 Task: Check the average views per listing of quartz counters in the last 3 years.
Action: Mouse moved to (808, 187)
Screenshot: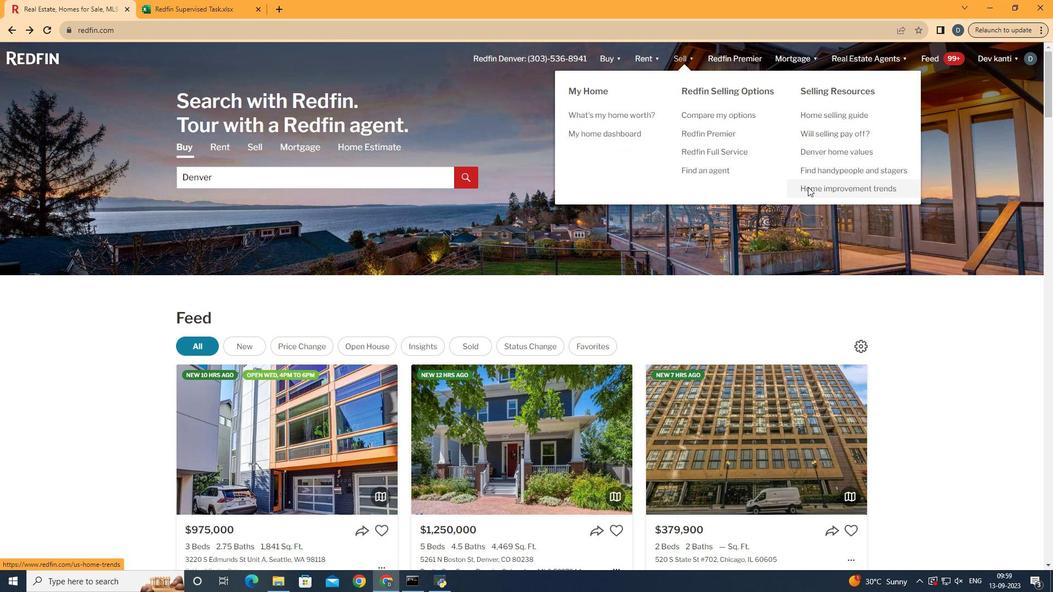 
Action: Mouse pressed left at (808, 187)
Screenshot: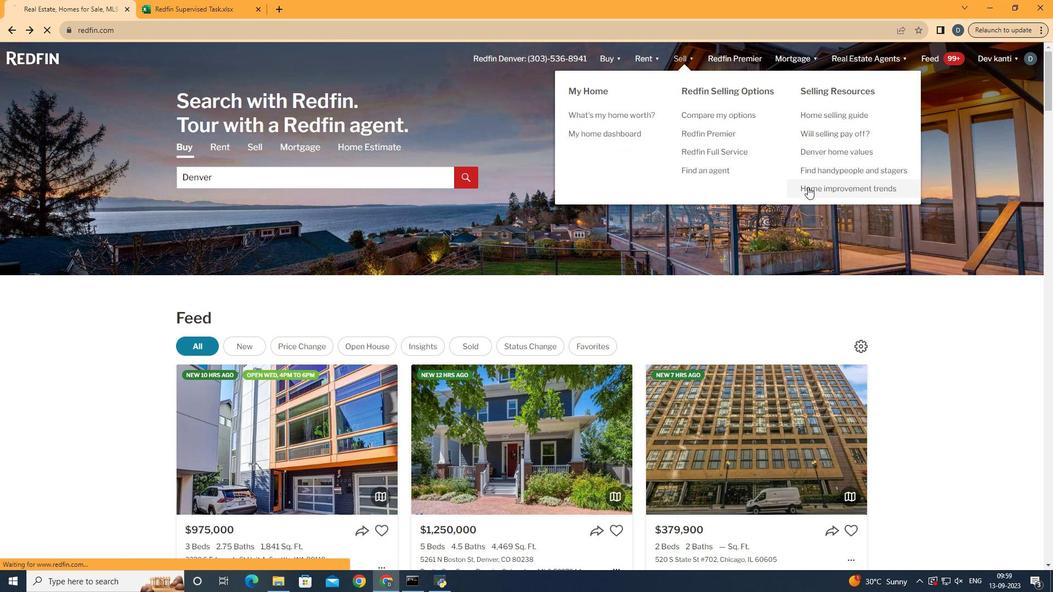 
Action: Mouse moved to (272, 216)
Screenshot: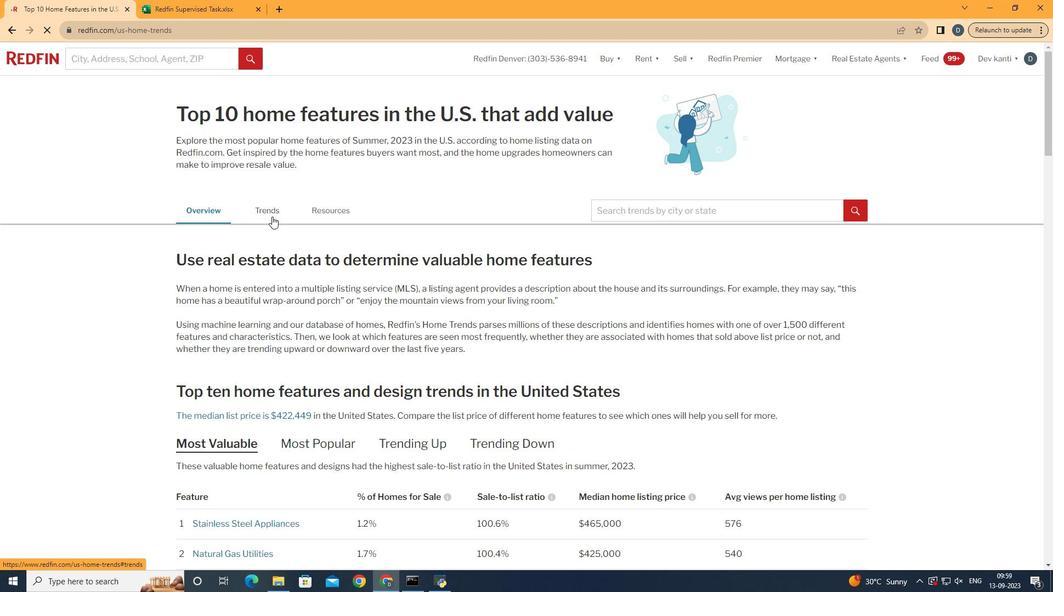 
Action: Mouse pressed left at (272, 216)
Screenshot: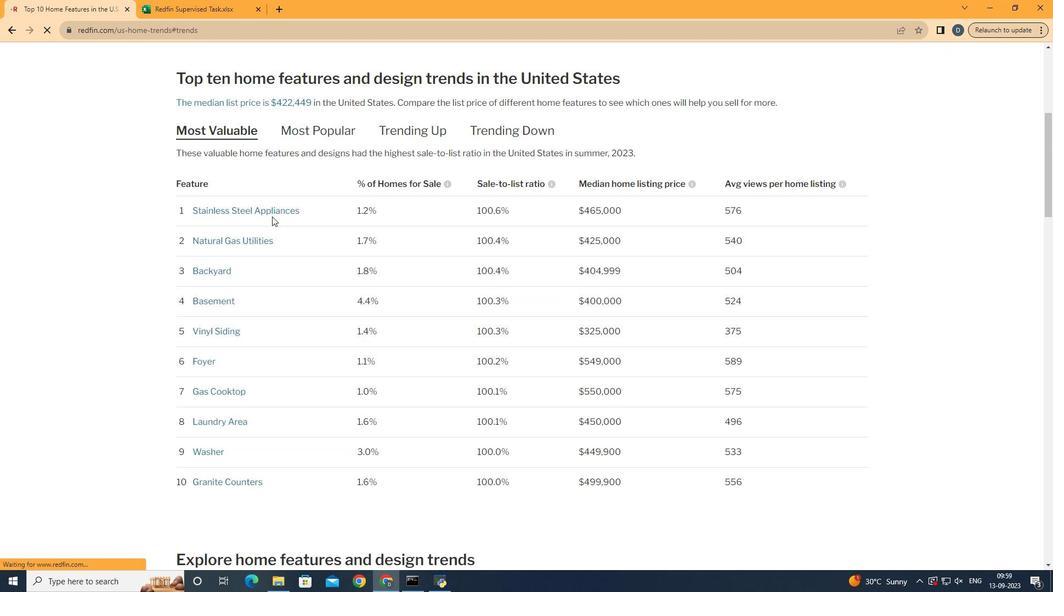 
Action: Mouse moved to (499, 296)
Screenshot: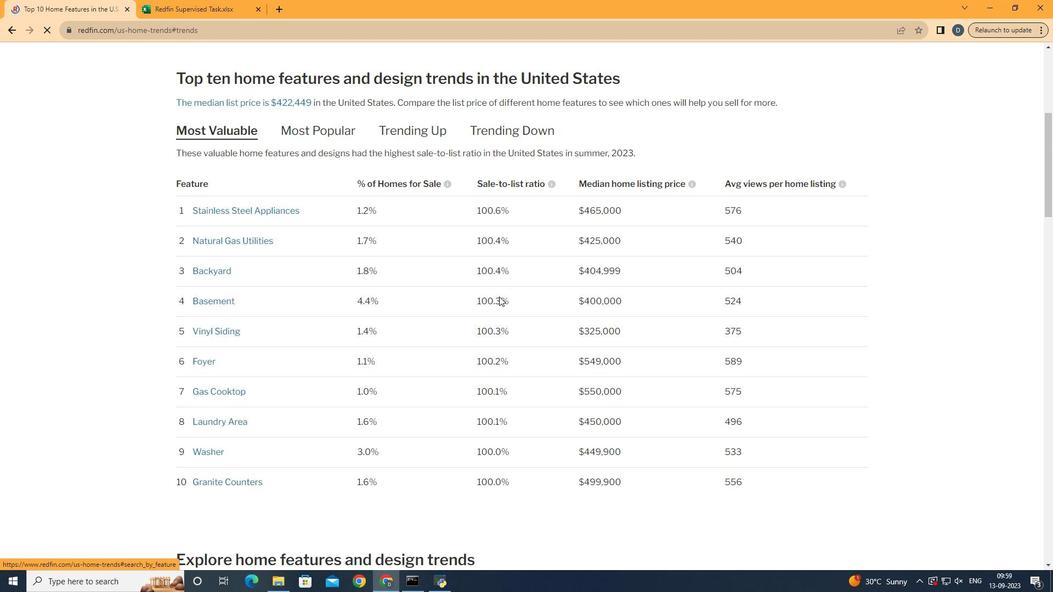 
Action: Mouse scrolled (499, 296) with delta (0, 0)
Screenshot: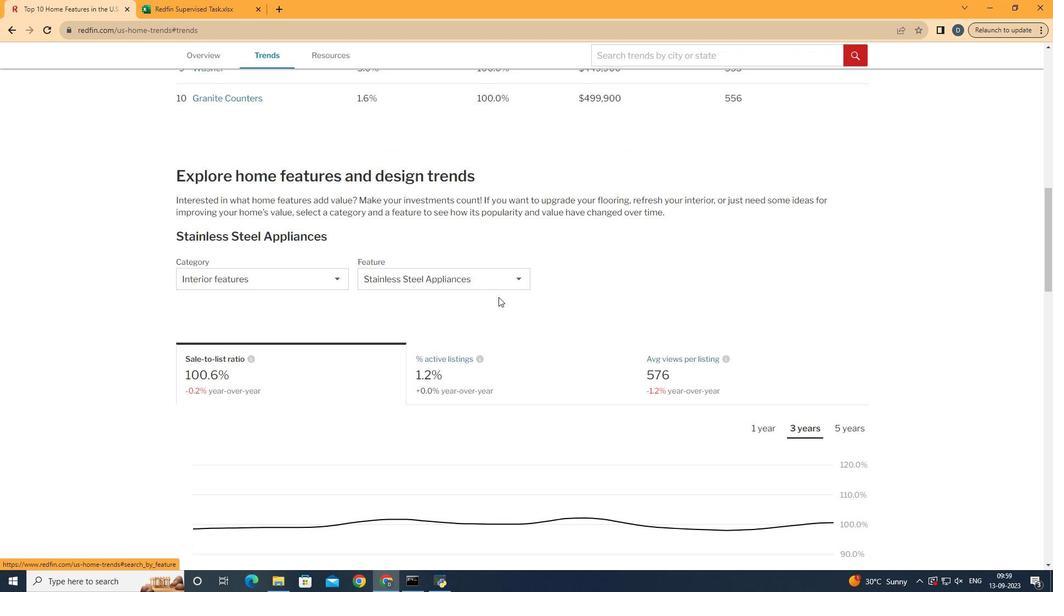 
Action: Mouse scrolled (499, 296) with delta (0, 0)
Screenshot: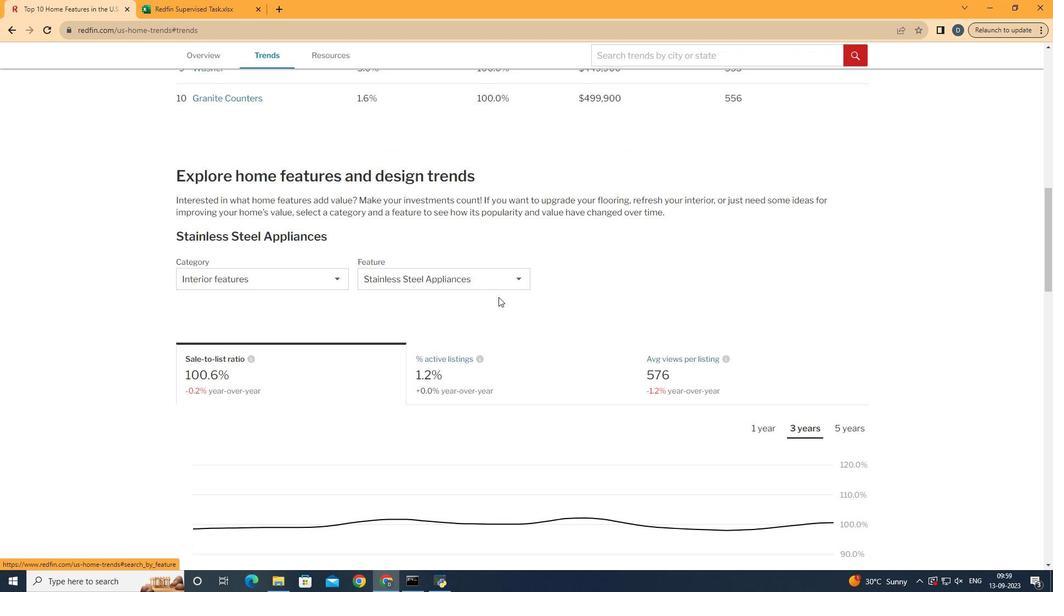 
Action: Mouse scrolled (499, 296) with delta (0, 0)
Screenshot: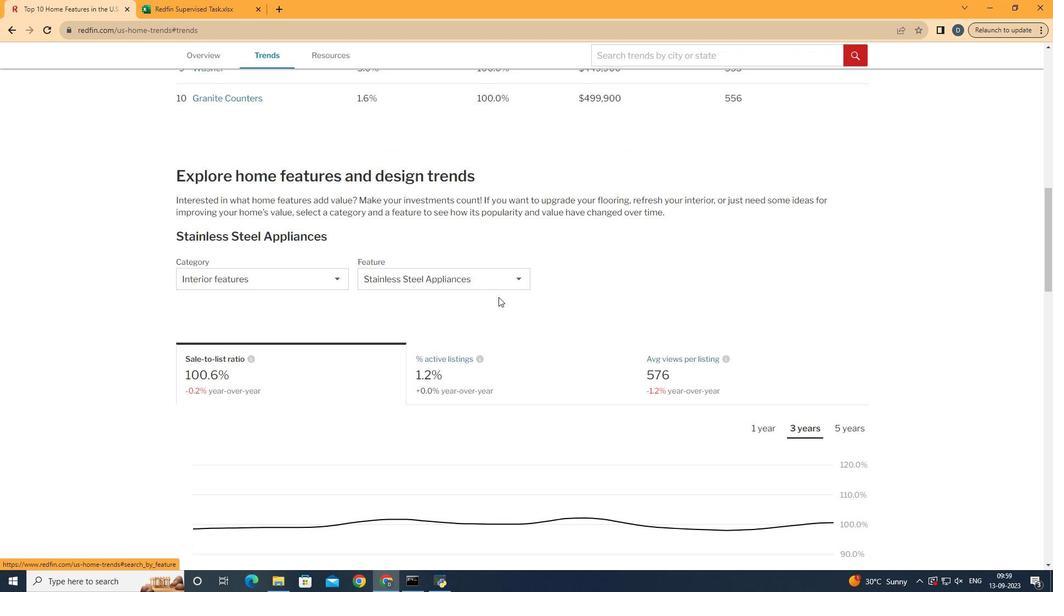 
Action: Mouse scrolled (499, 296) with delta (0, 0)
Screenshot: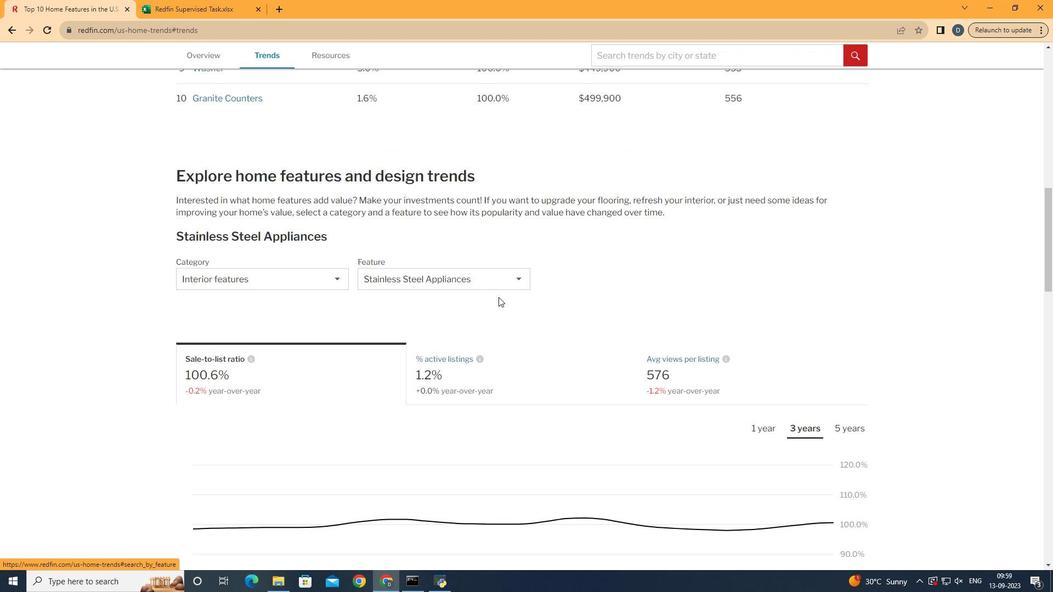 
Action: Mouse scrolled (499, 296) with delta (0, 0)
Screenshot: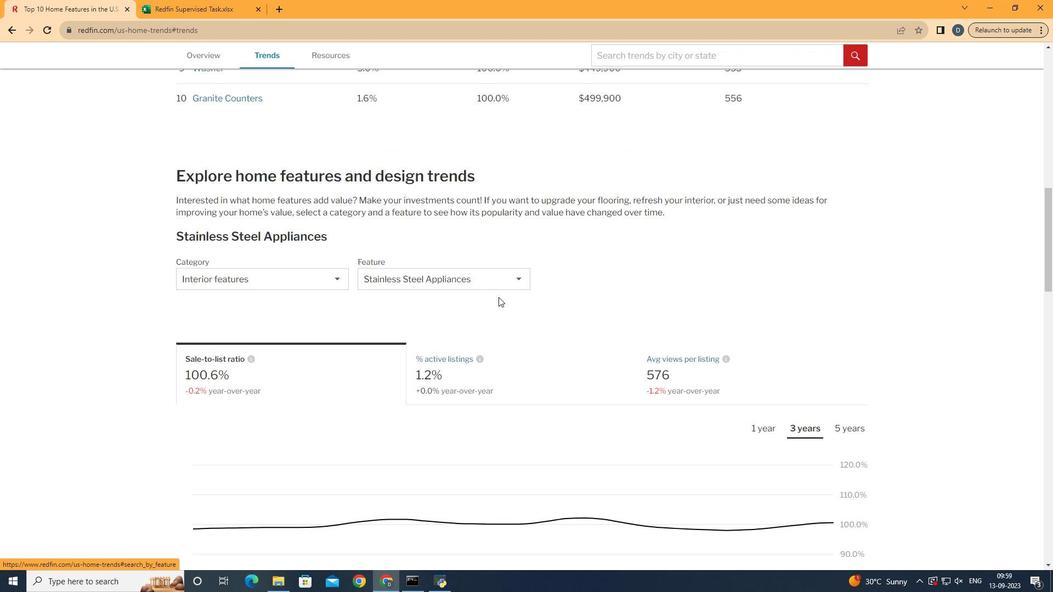 
Action: Mouse scrolled (499, 296) with delta (0, 0)
Screenshot: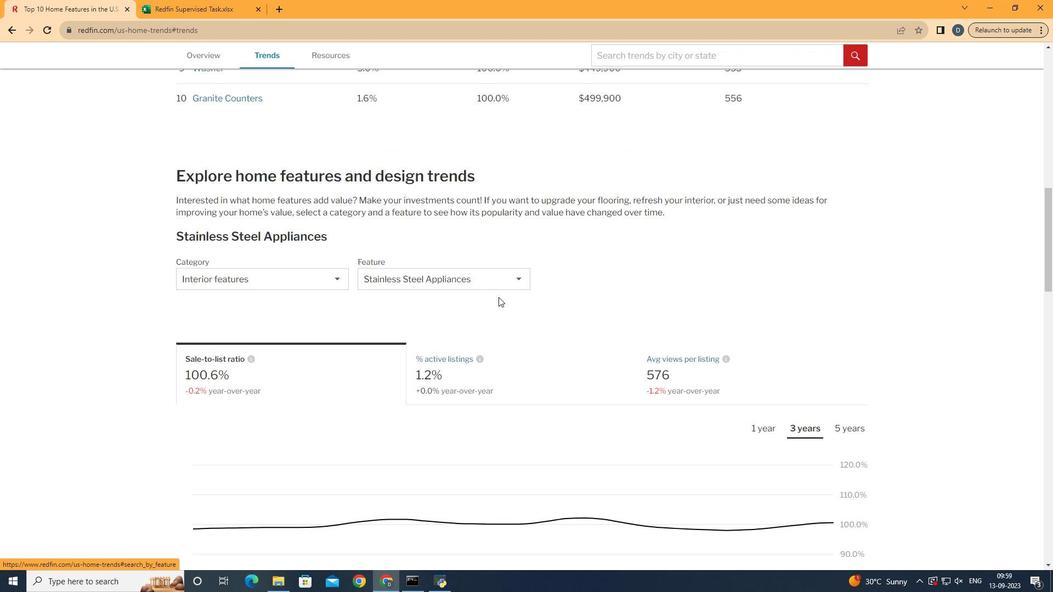 
Action: Mouse moved to (499, 296)
Screenshot: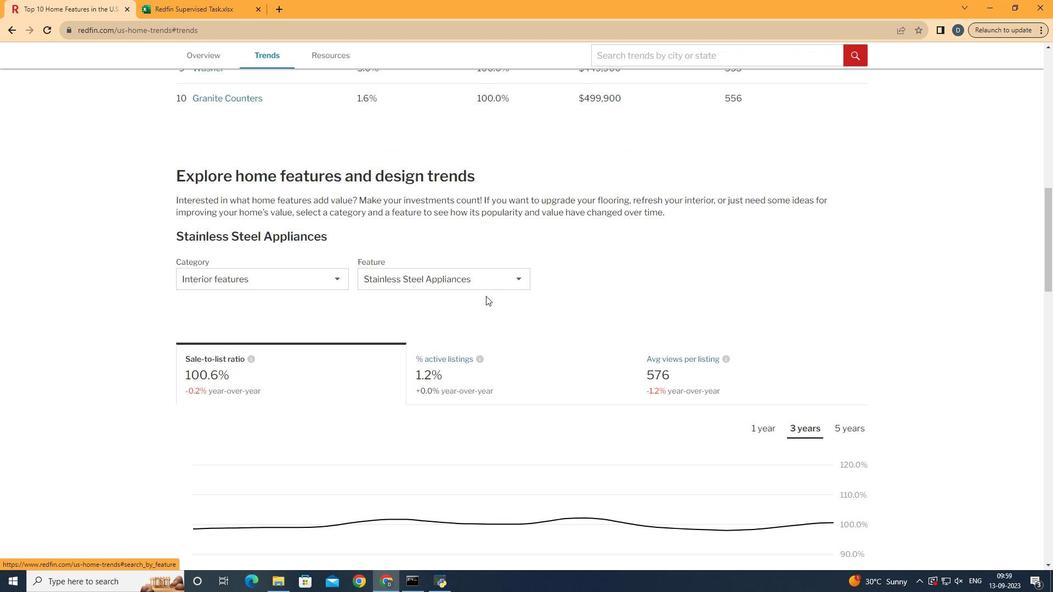 
Action: Mouse scrolled (499, 296) with delta (0, 0)
Screenshot: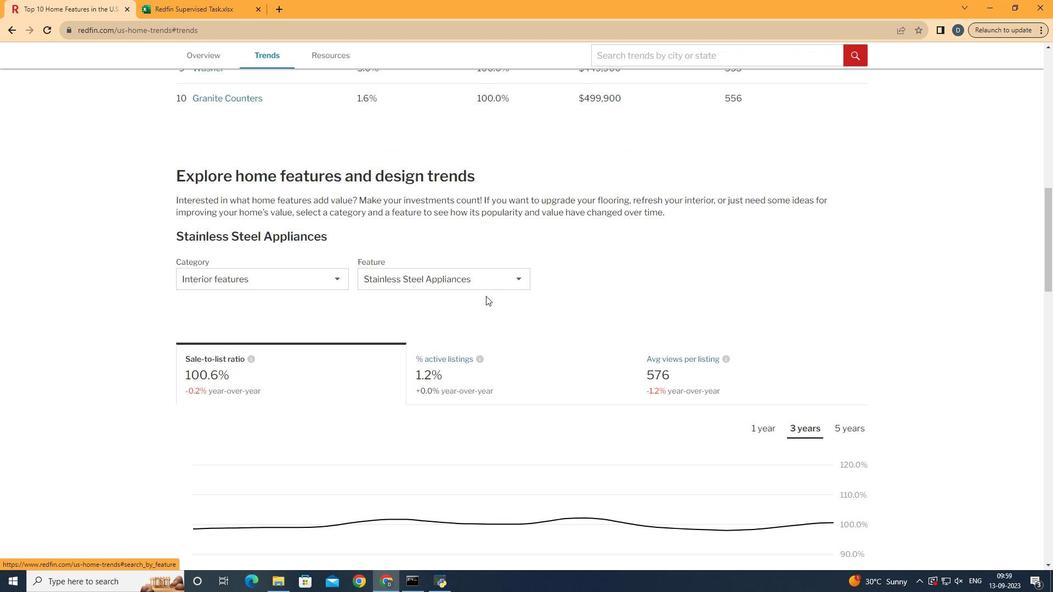 
Action: Mouse moved to (417, 288)
Screenshot: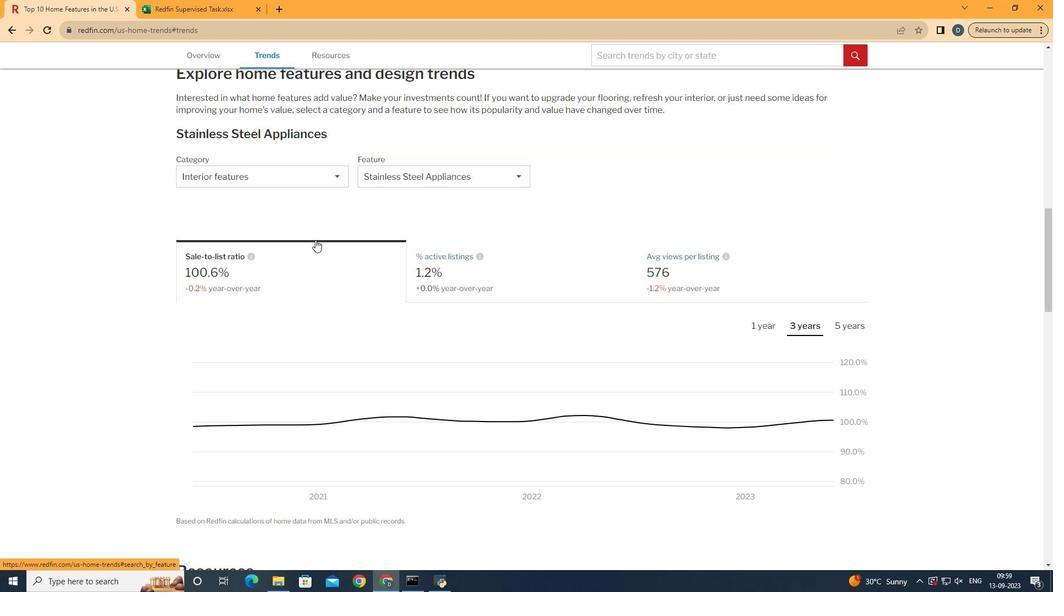 
Action: Mouse scrolled (417, 287) with delta (0, 0)
Screenshot: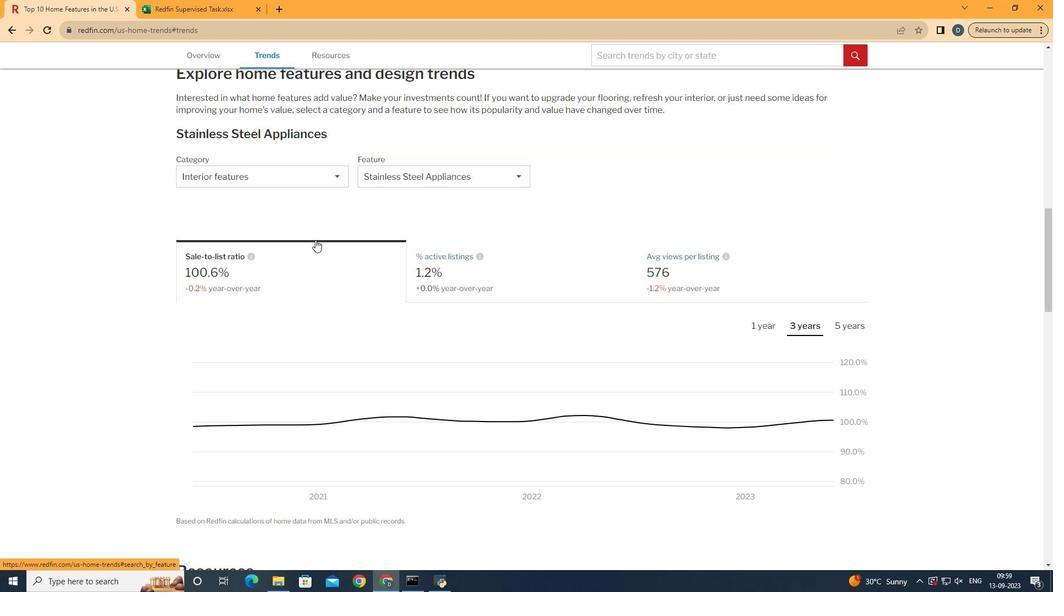 
Action: Mouse moved to (414, 288)
Screenshot: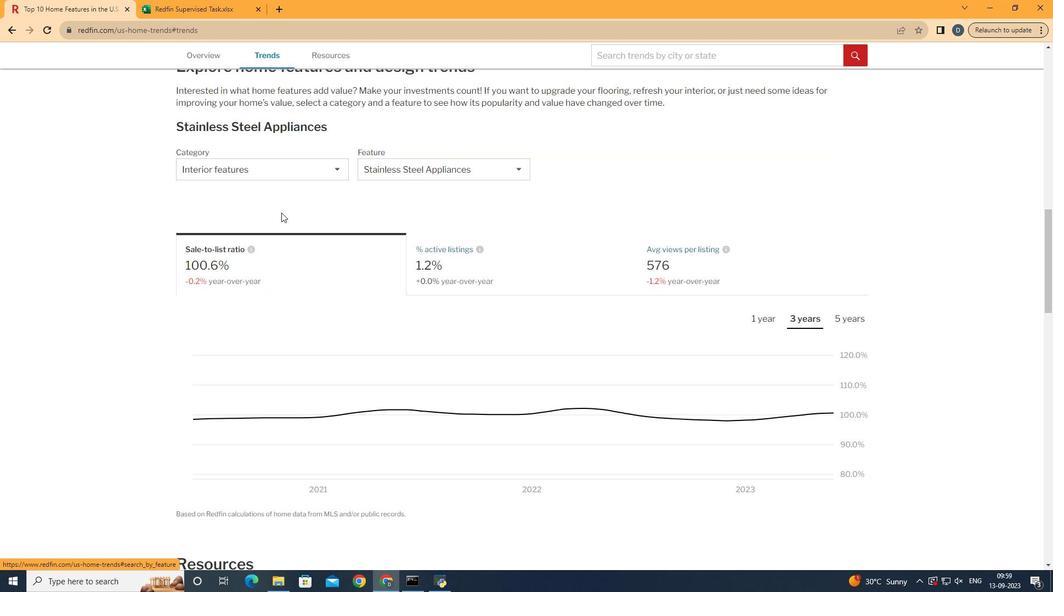 
Action: Mouse scrolled (414, 287) with delta (0, 0)
Screenshot: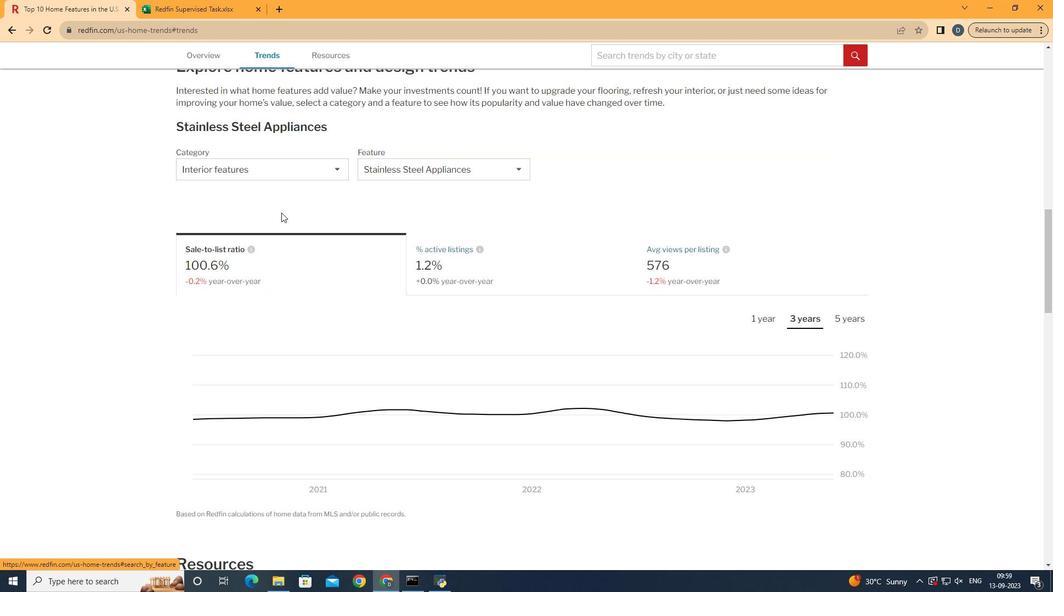 
Action: Mouse moved to (289, 167)
Screenshot: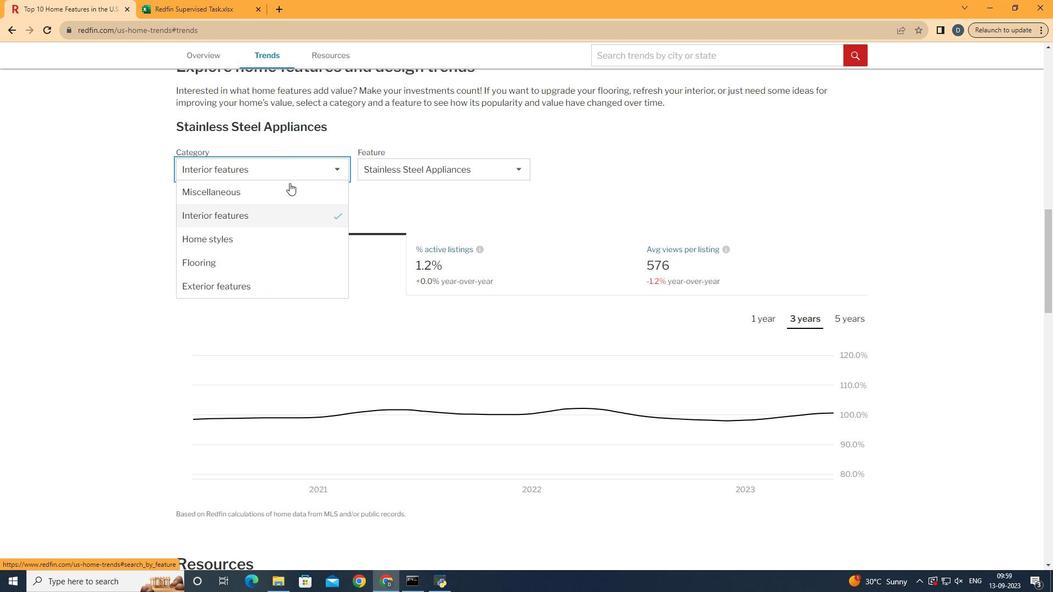 
Action: Mouse pressed left at (289, 167)
Screenshot: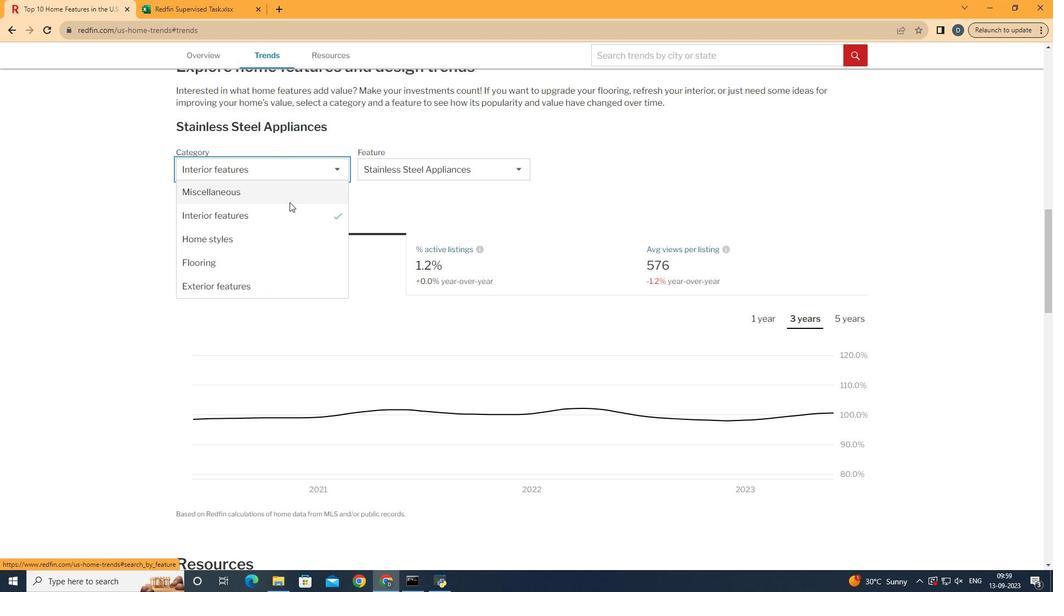 
Action: Mouse moved to (291, 215)
Screenshot: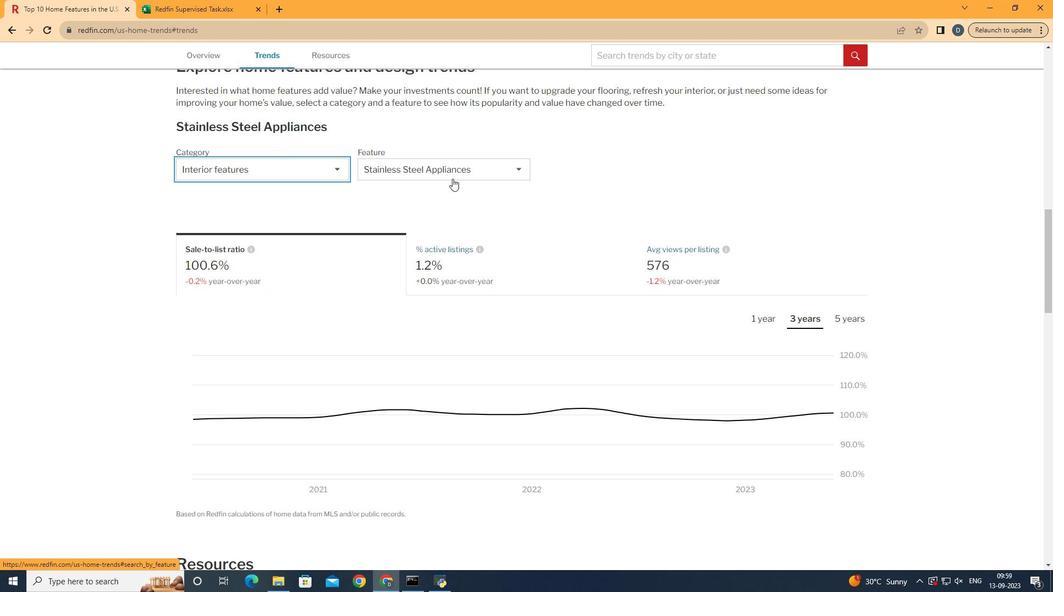 
Action: Mouse pressed left at (291, 215)
Screenshot: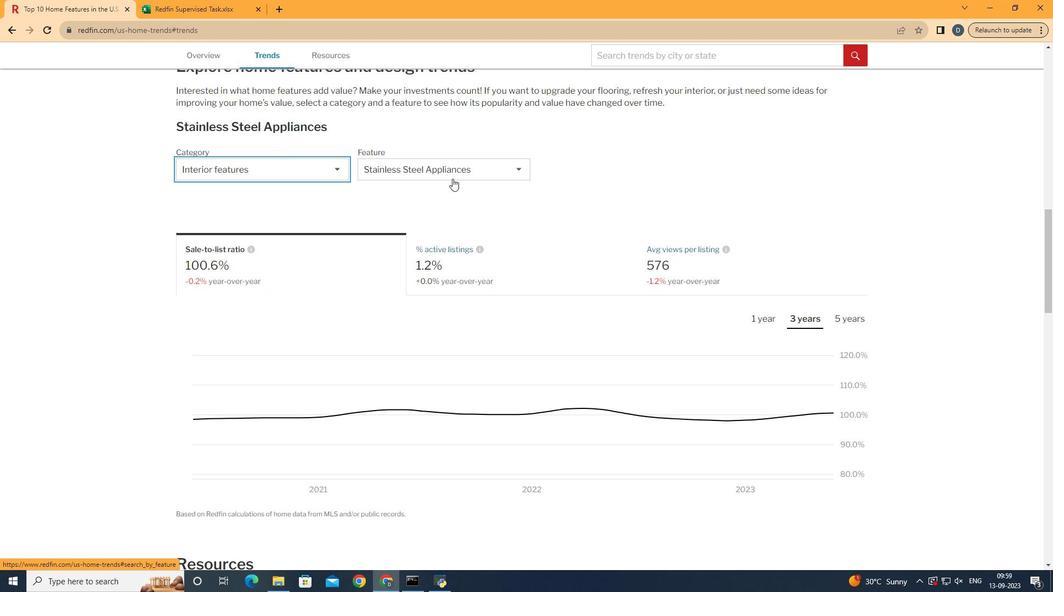
Action: Mouse moved to (452, 178)
Screenshot: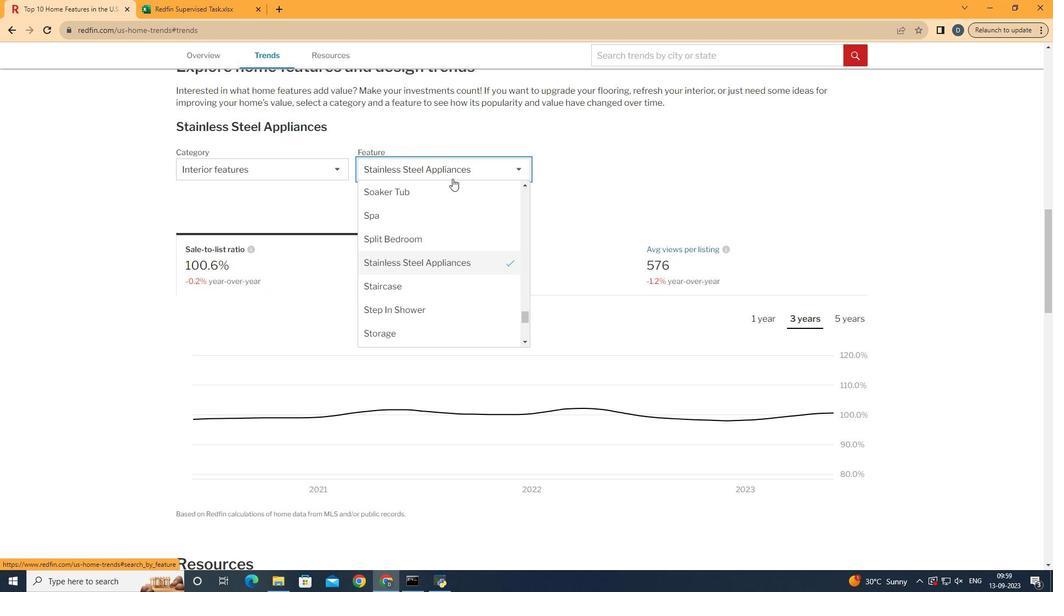 
Action: Mouse pressed left at (452, 178)
Screenshot: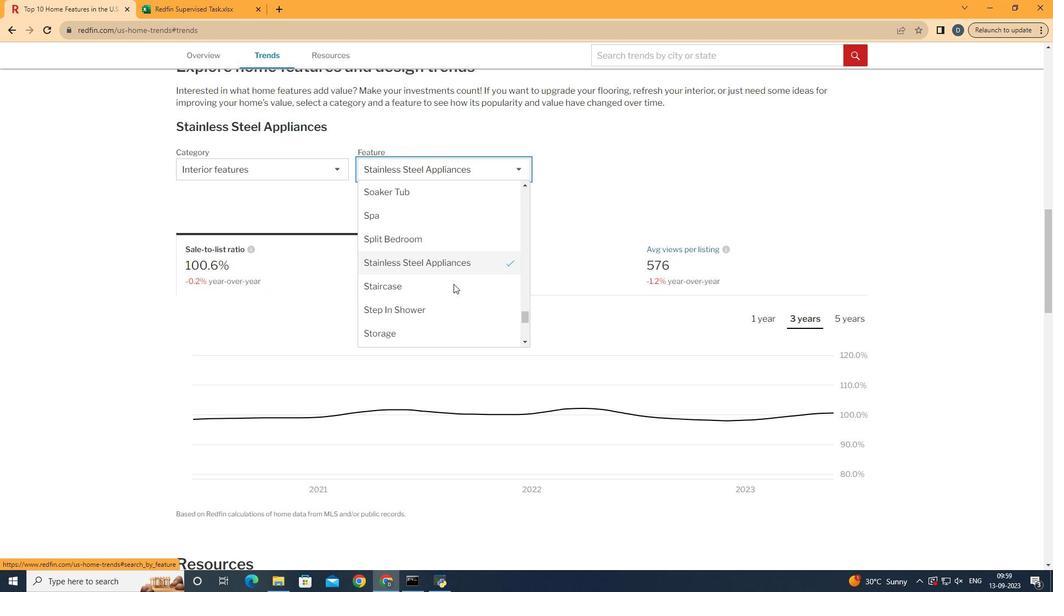 
Action: Mouse moved to (453, 287)
Screenshot: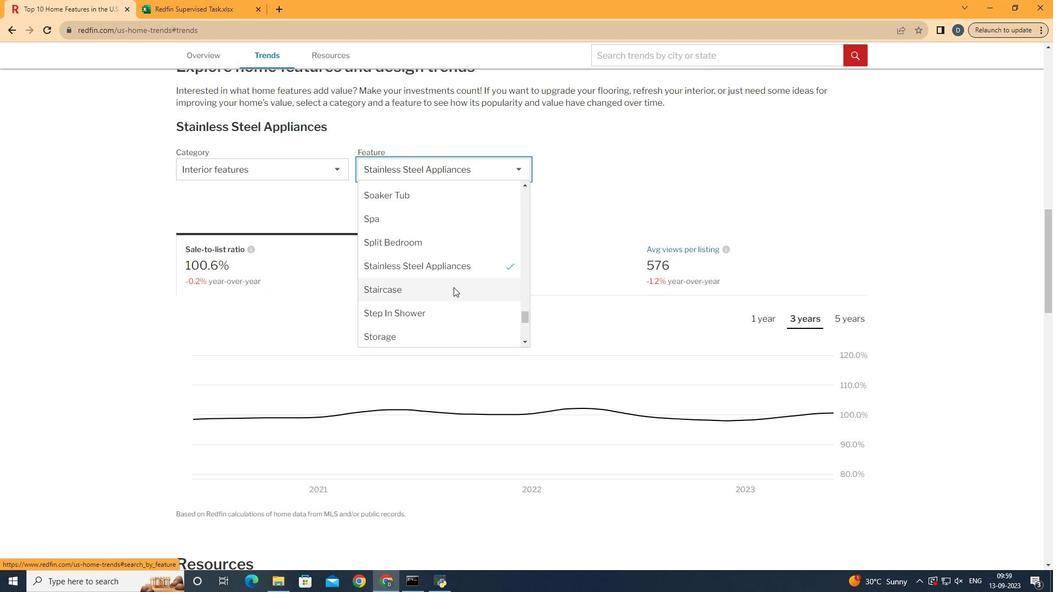 
Action: Mouse scrolled (453, 288) with delta (0, 0)
Screenshot: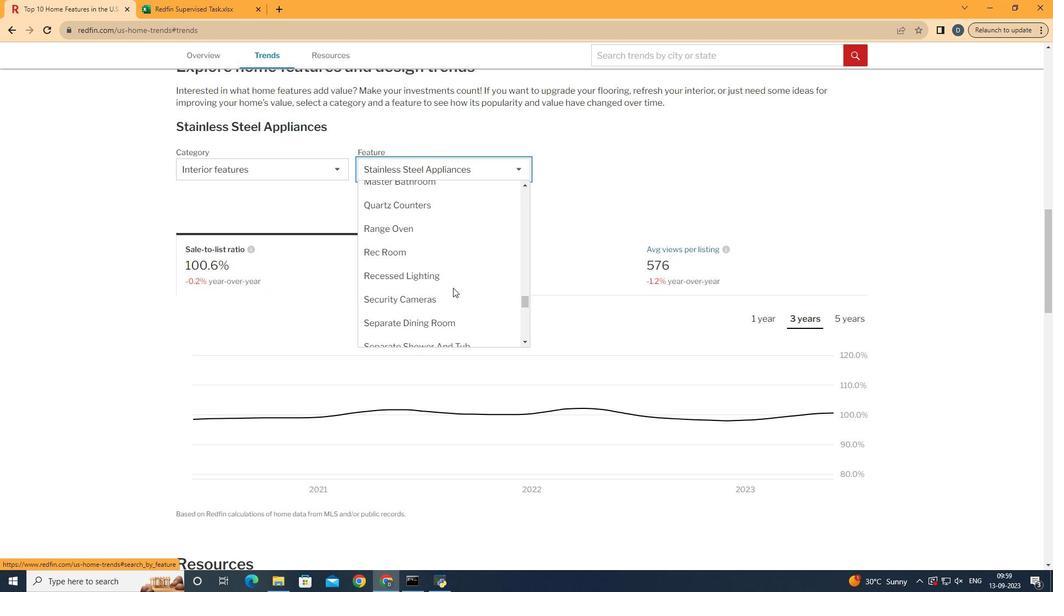 
Action: Mouse scrolled (453, 288) with delta (0, 0)
Screenshot: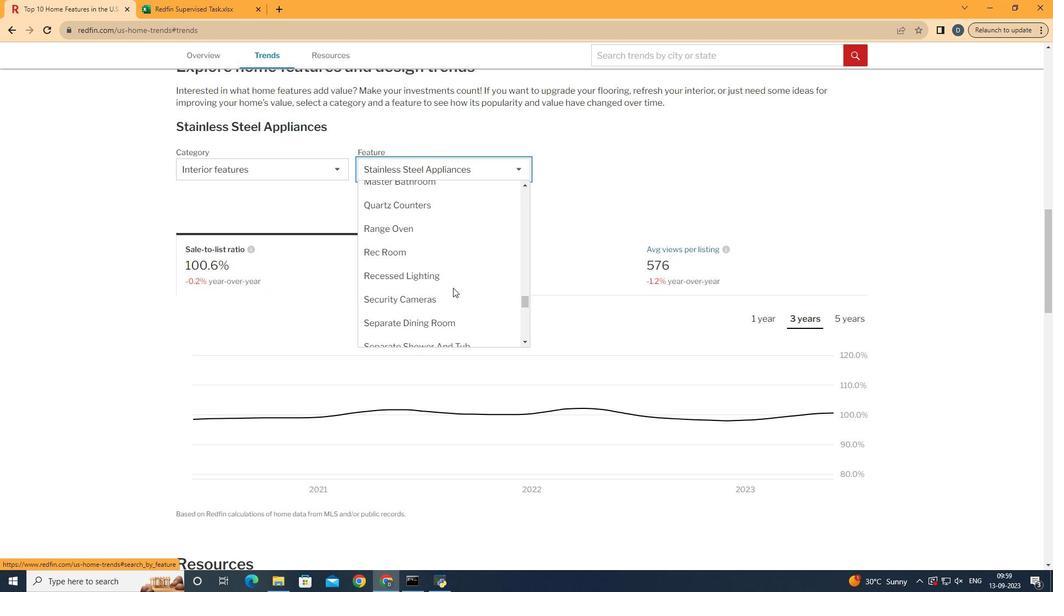 
Action: Mouse scrolled (453, 288) with delta (0, 0)
Screenshot: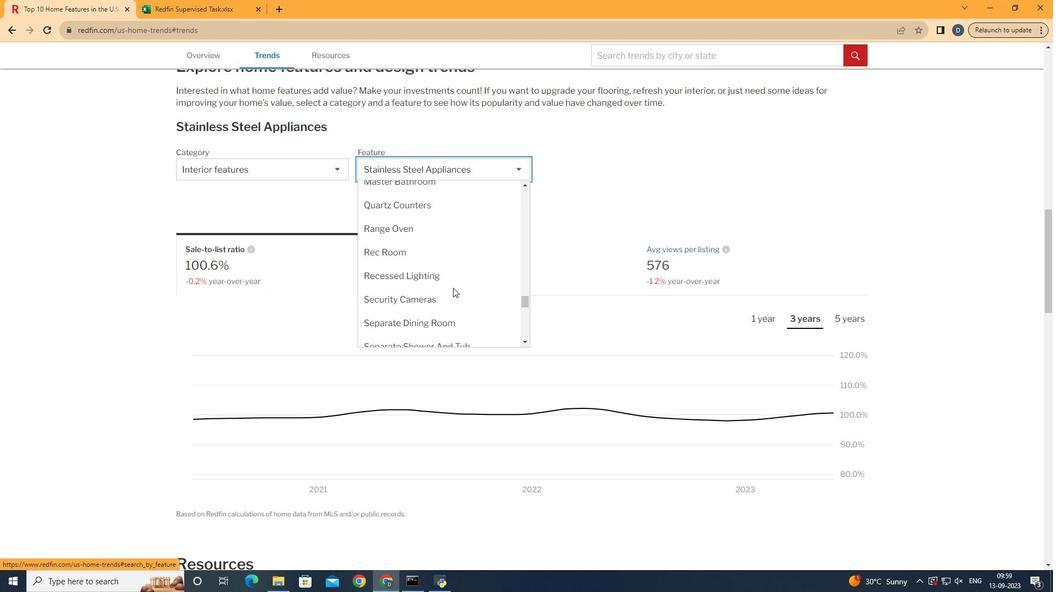 
Action: Mouse moved to (453, 288)
Screenshot: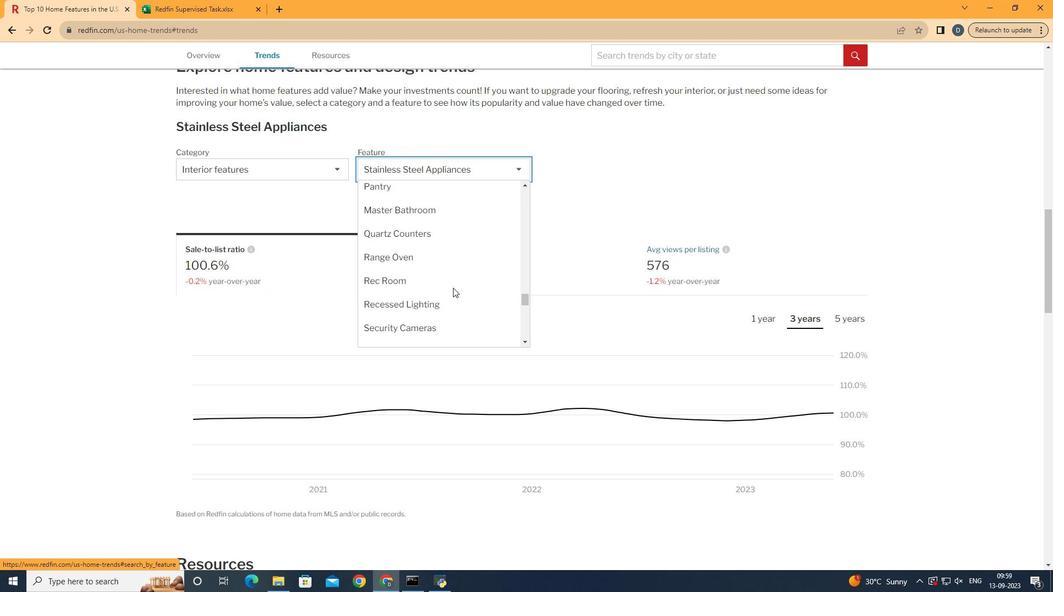 
Action: Mouse scrolled (453, 288) with delta (0, 0)
Screenshot: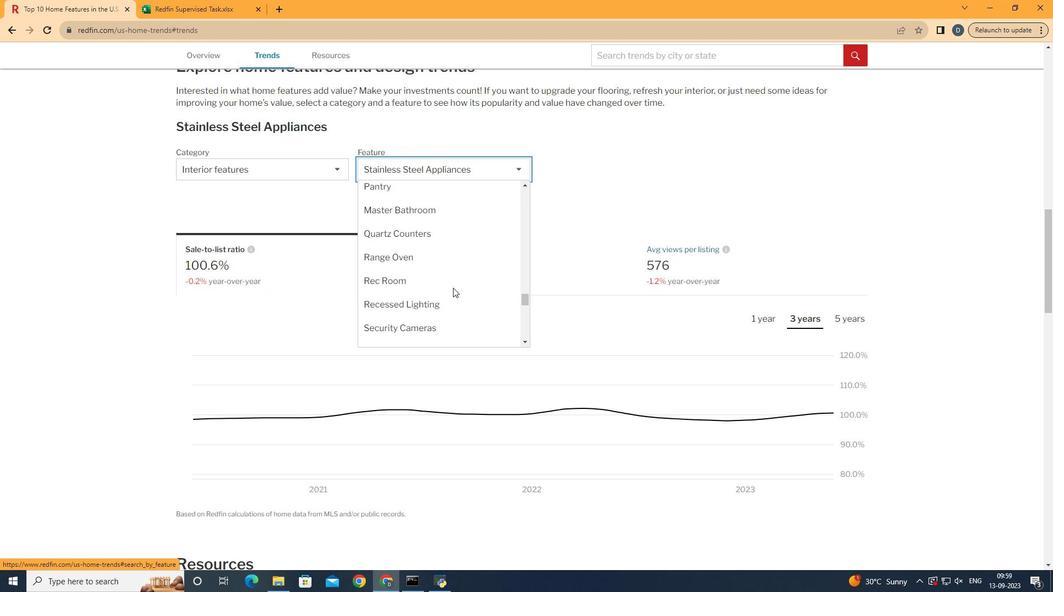 
Action: Mouse scrolled (453, 288) with delta (0, 0)
Screenshot: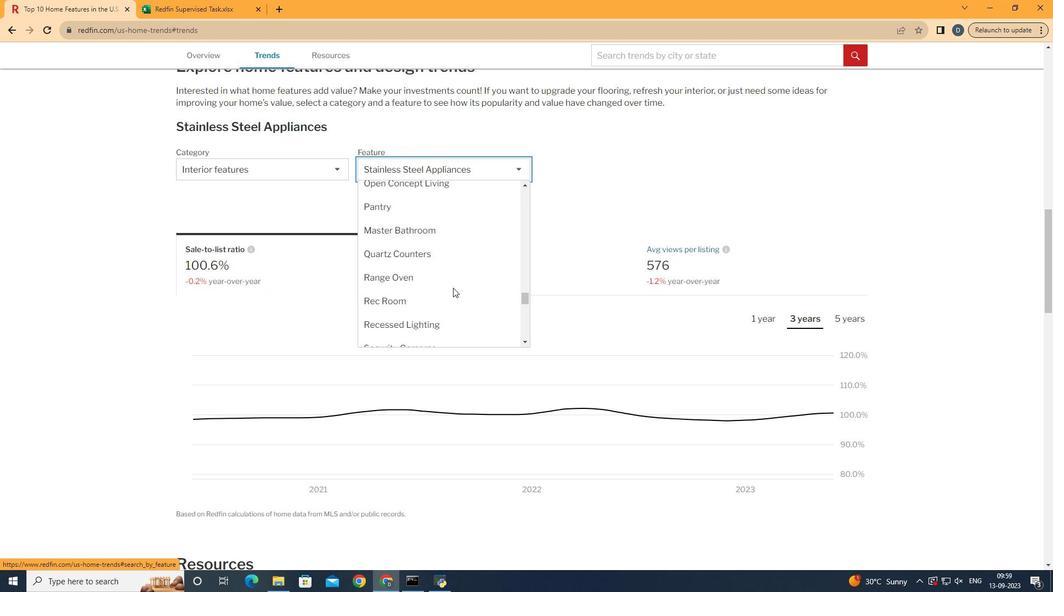 
Action: Mouse moved to (467, 259)
Screenshot: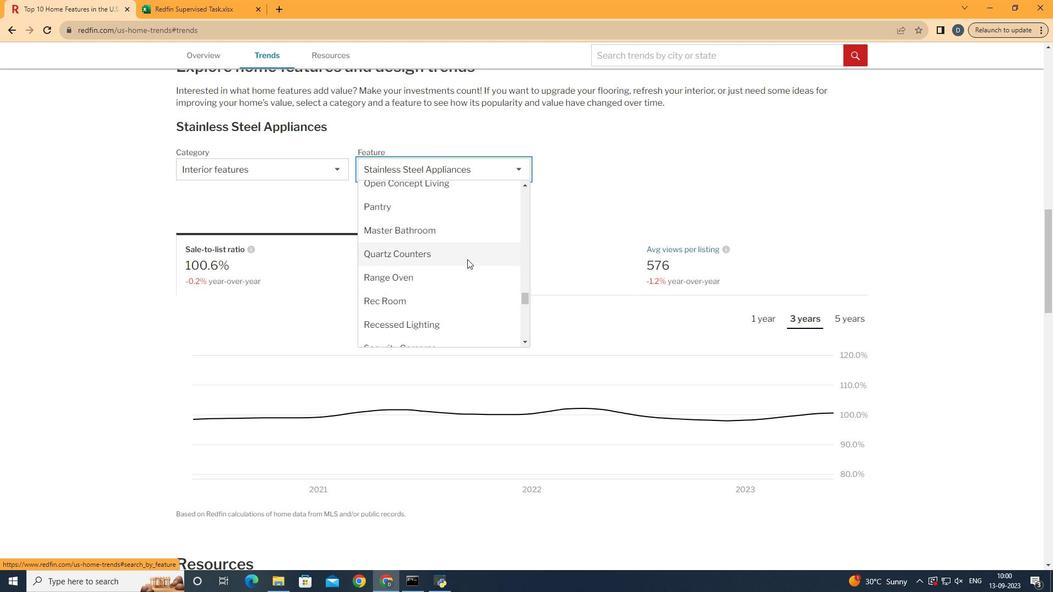 
Action: Mouse pressed left at (467, 259)
Screenshot: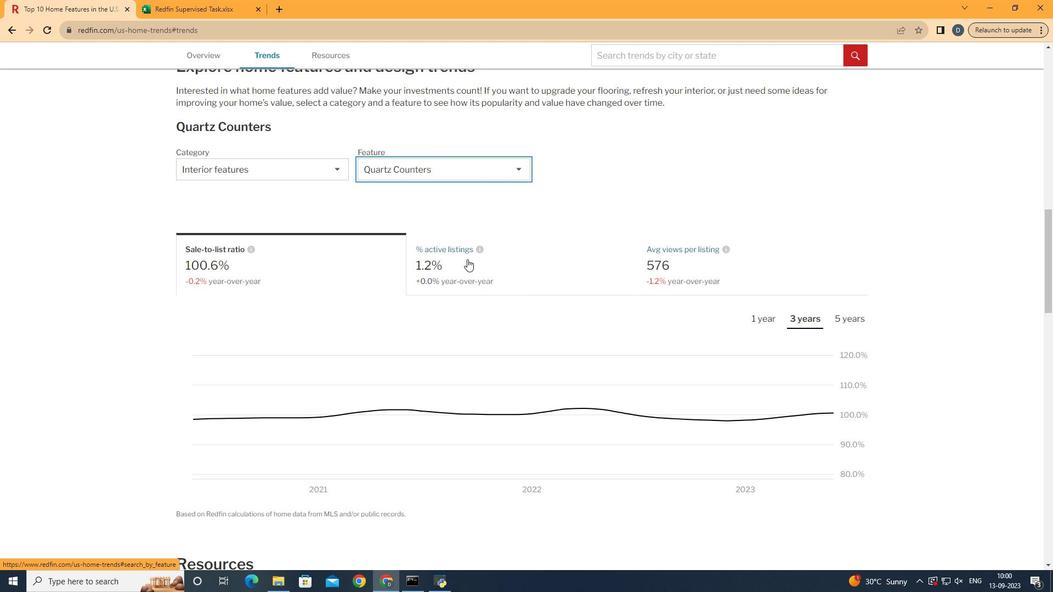
Action: Mouse moved to (732, 275)
Screenshot: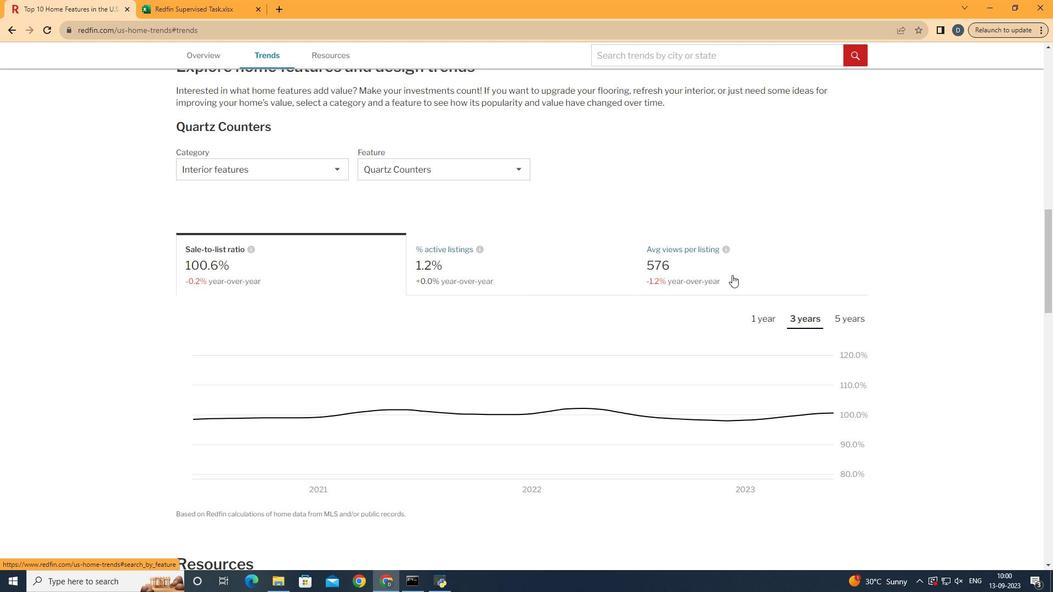 
Action: Mouse pressed left at (732, 275)
Screenshot: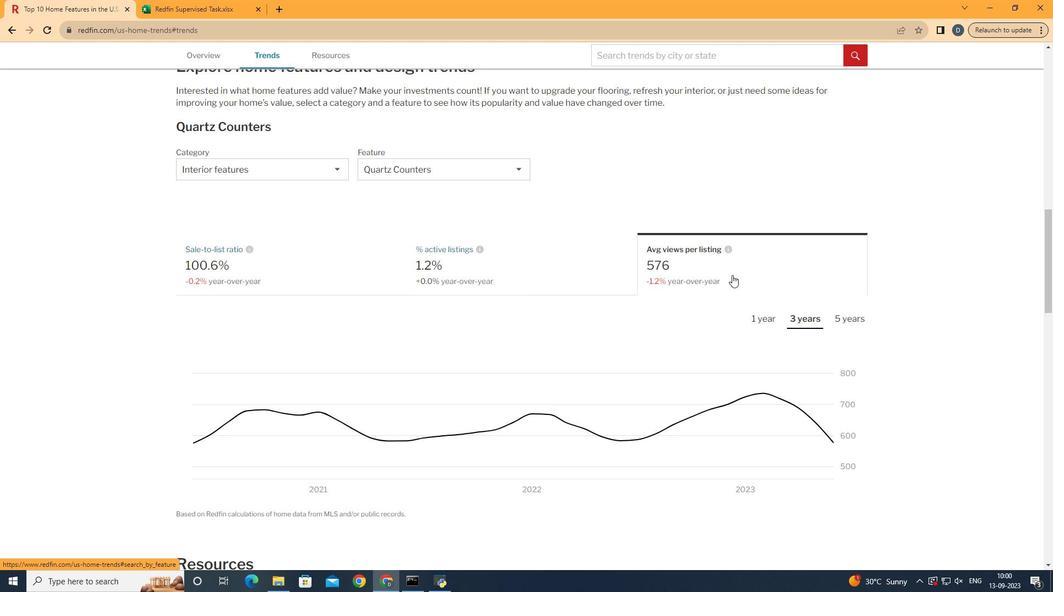 
Action: Mouse moved to (813, 324)
Screenshot: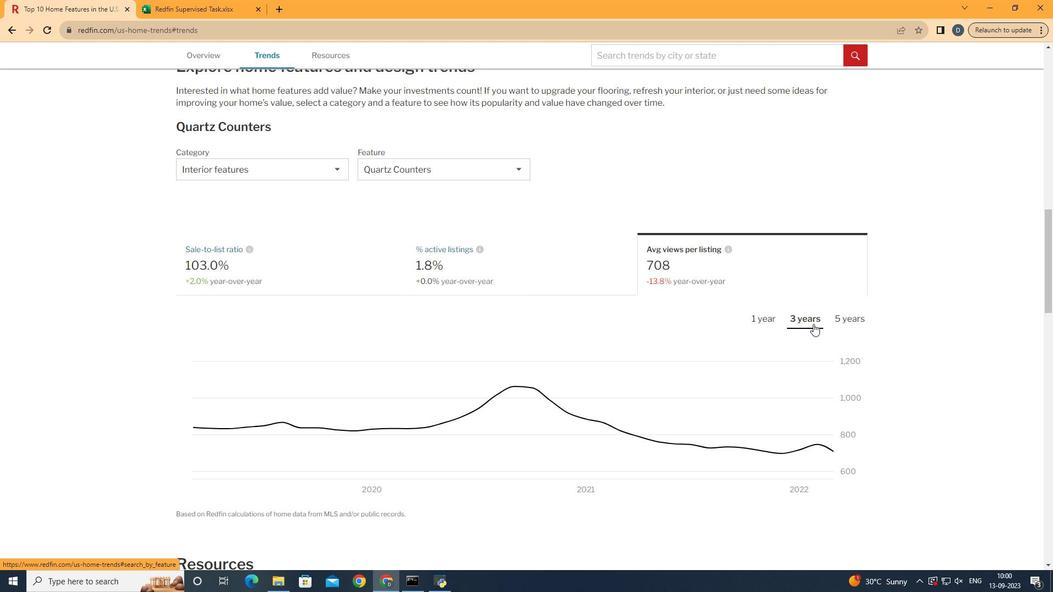 
Action: Mouse pressed left at (813, 324)
Screenshot: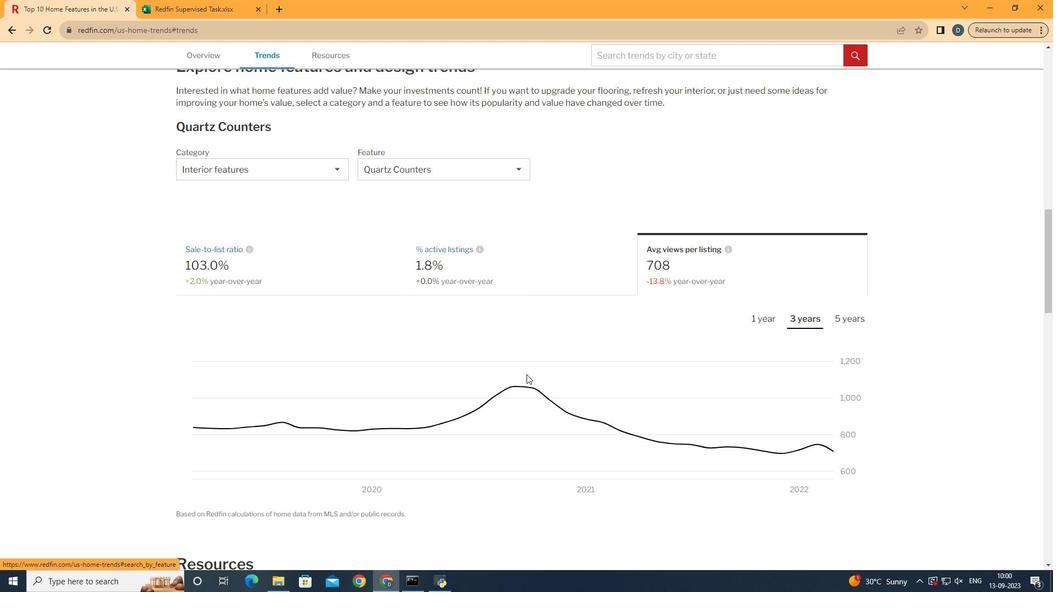 
Action: Mouse moved to (858, 454)
Screenshot: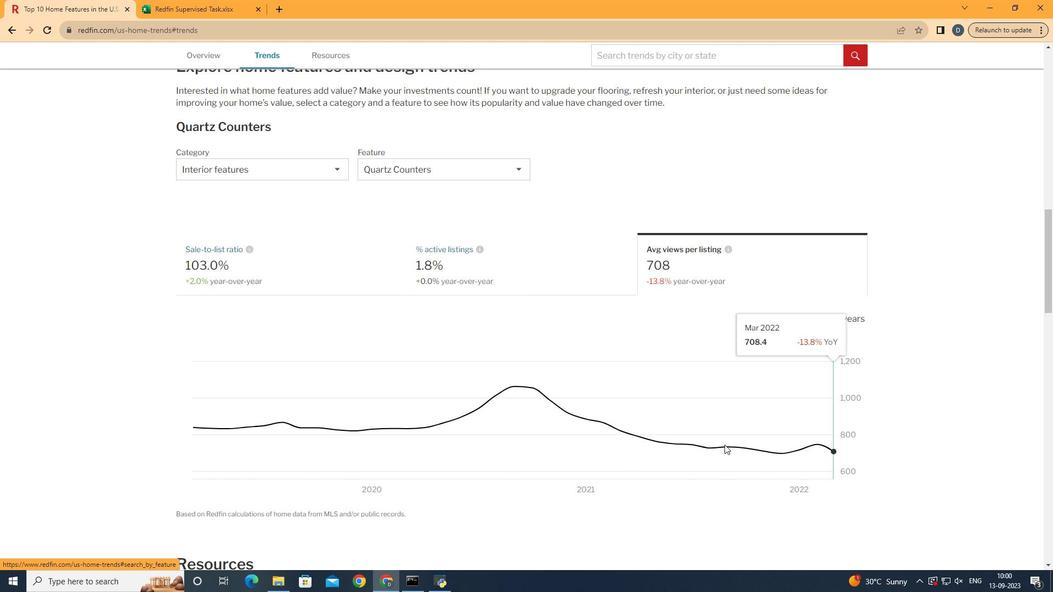 
